 Task: Create in the project AgileBee and in the Backlog issue 'Create a new online platform for online cooking courses with advanced recipe sharing and meal planning features' a child issue 'Integration with learning management systems', and assign it to team member softage.4@softage.net. Create in the project AgileBee and in the Backlog issue 'Implement a new cloud-based learning management system for a school with advanced course creation and assessment features' a child issue 'Big data model interpretability and transparency remediation', and assign it to team member softage.1@softage.net
Action: Mouse moved to (189, 58)
Screenshot: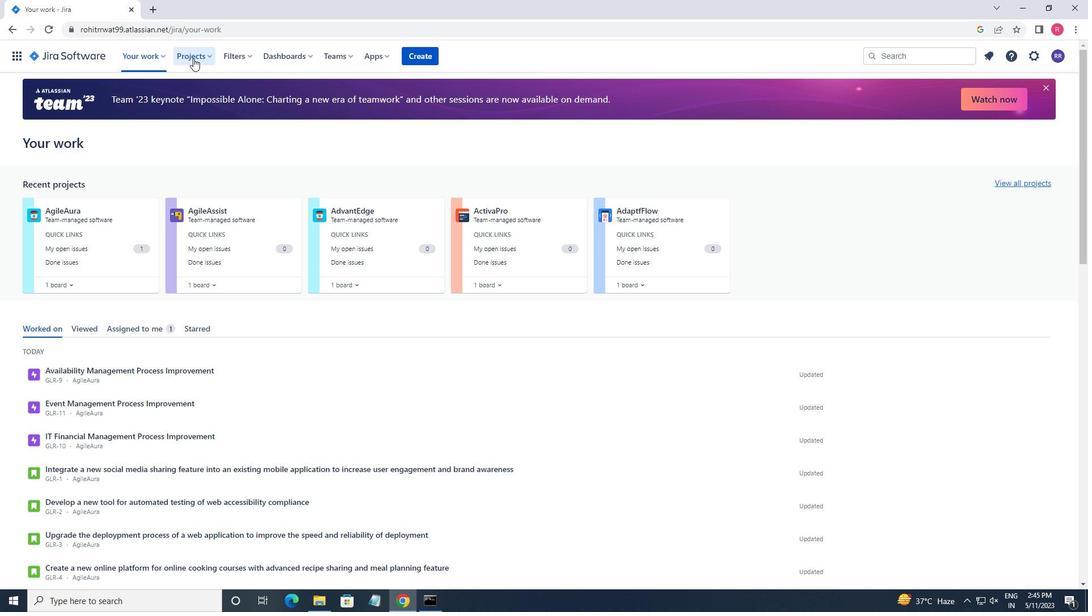 
Action: Mouse pressed left at (189, 58)
Screenshot: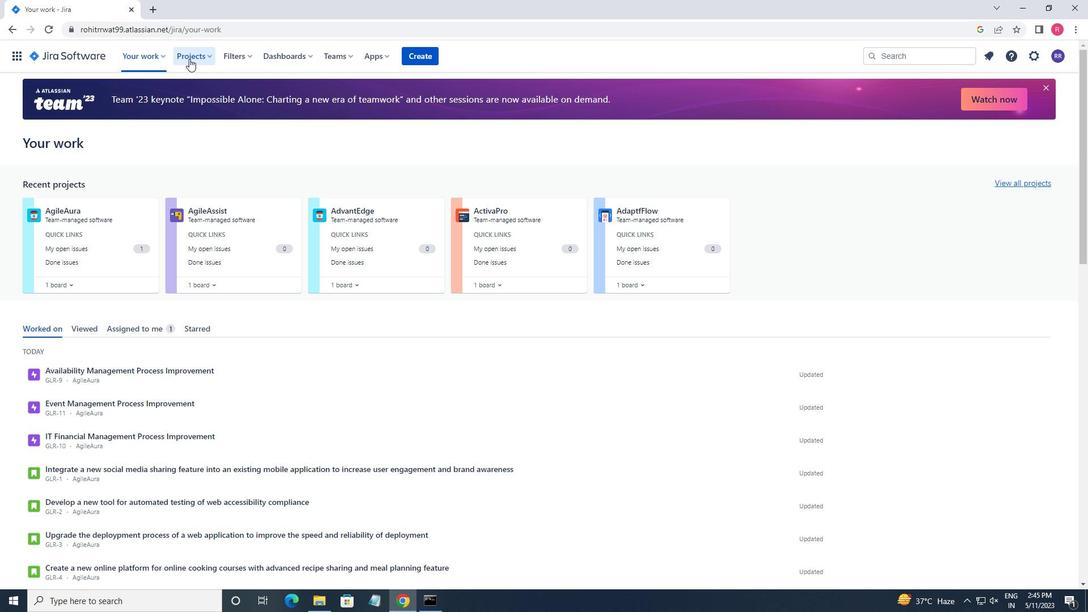 
Action: Mouse moved to (214, 115)
Screenshot: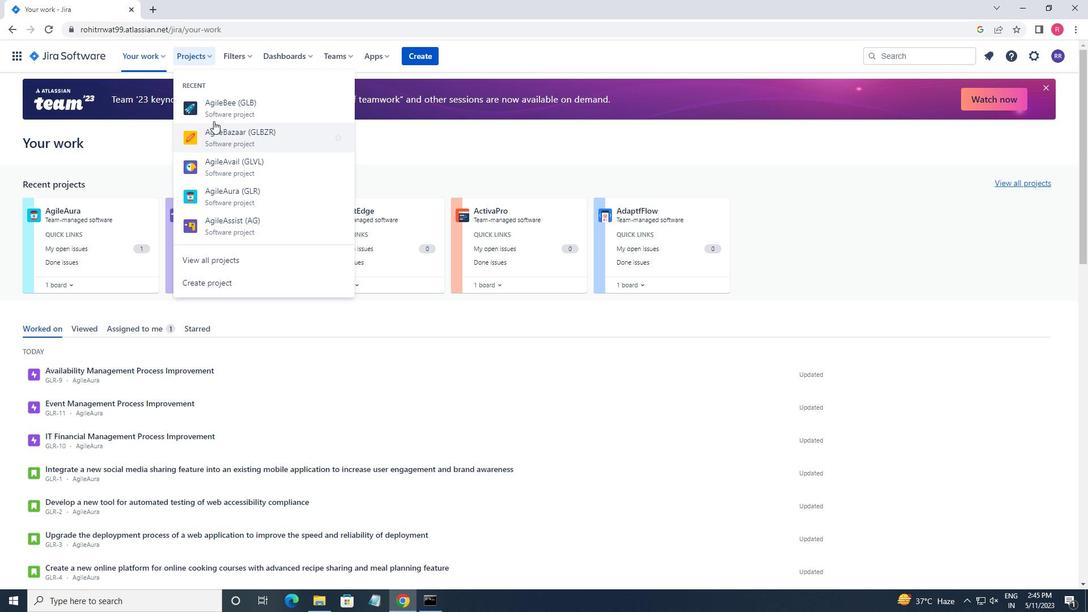 
Action: Mouse pressed left at (214, 115)
Screenshot: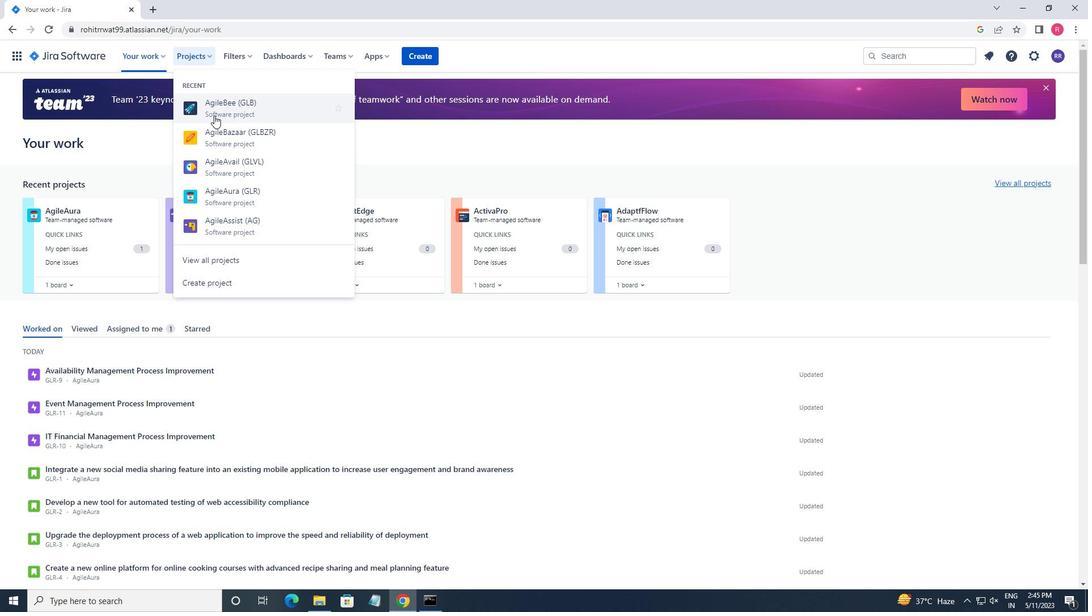 
Action: Mouse moved to (62, 179)
Screenshot: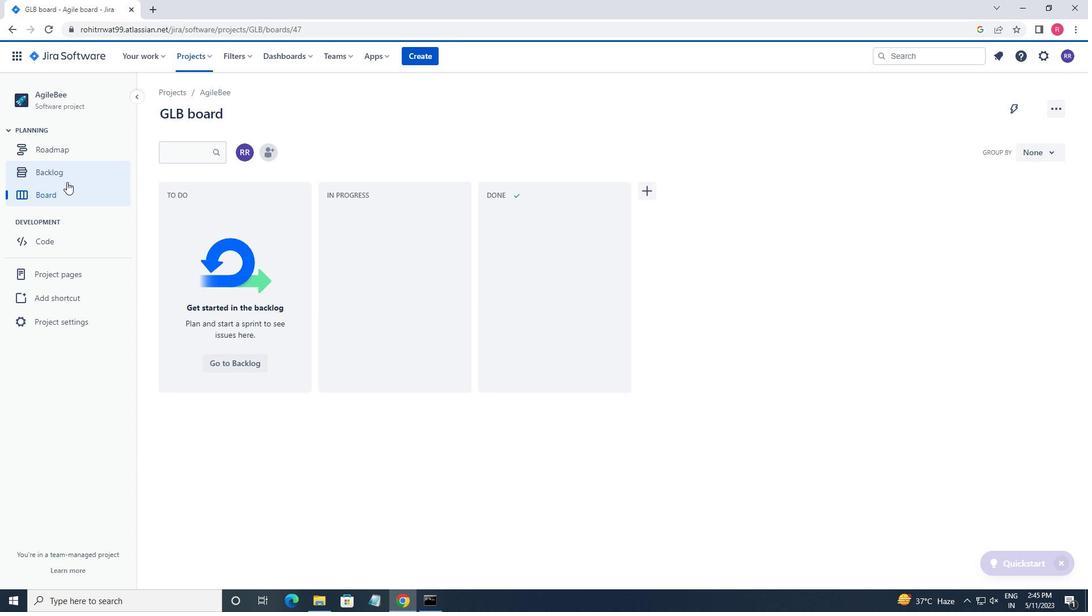 
Action: Mouse pressed left at (62, 179)
Screenshot: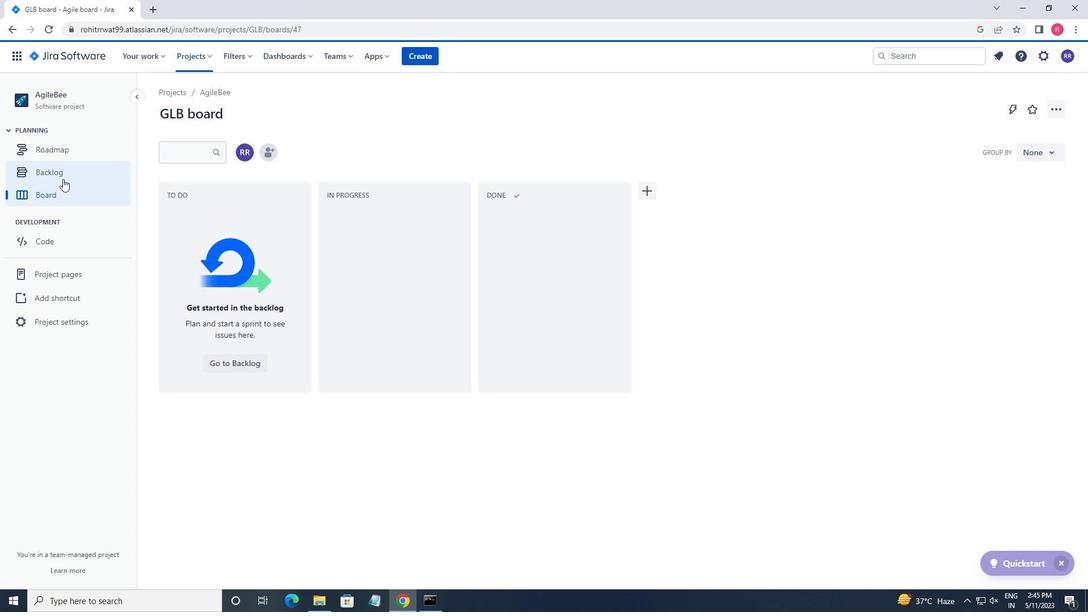 
Action: Mouse moved to (439, 309)
Screenshot: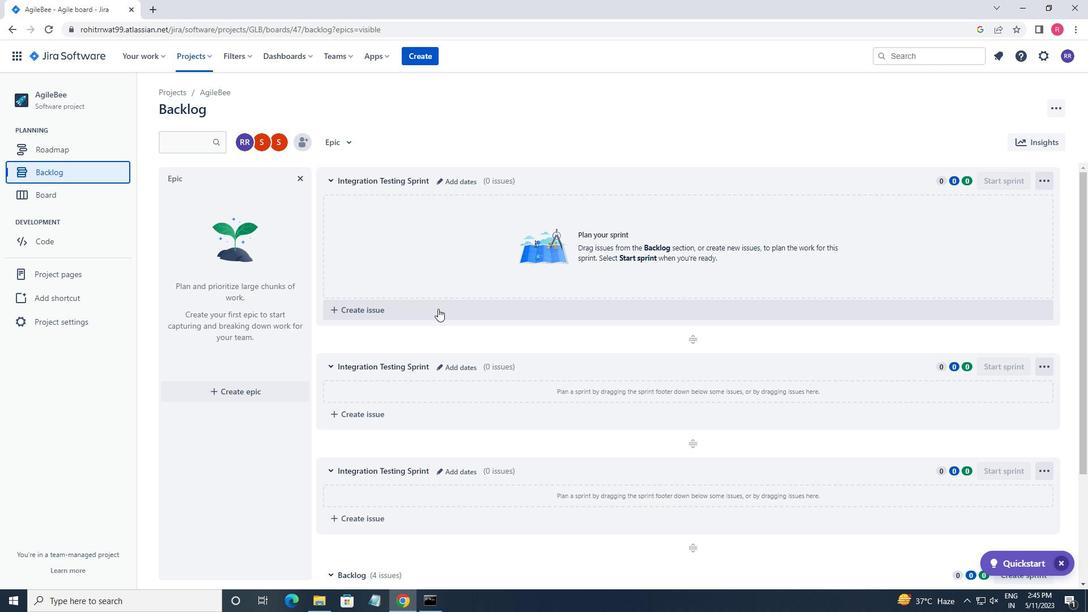 
Action: Mouse scrolled (439, 308) with delta (0, 0)
Screenshot: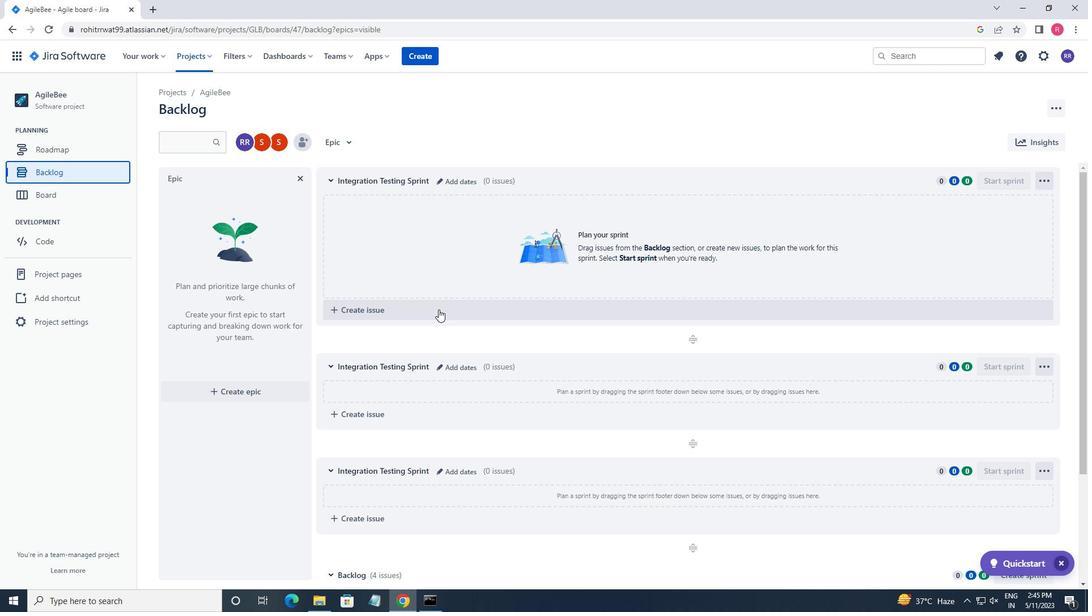 
Action: Mouse moved to (440, 310)
Screenshot: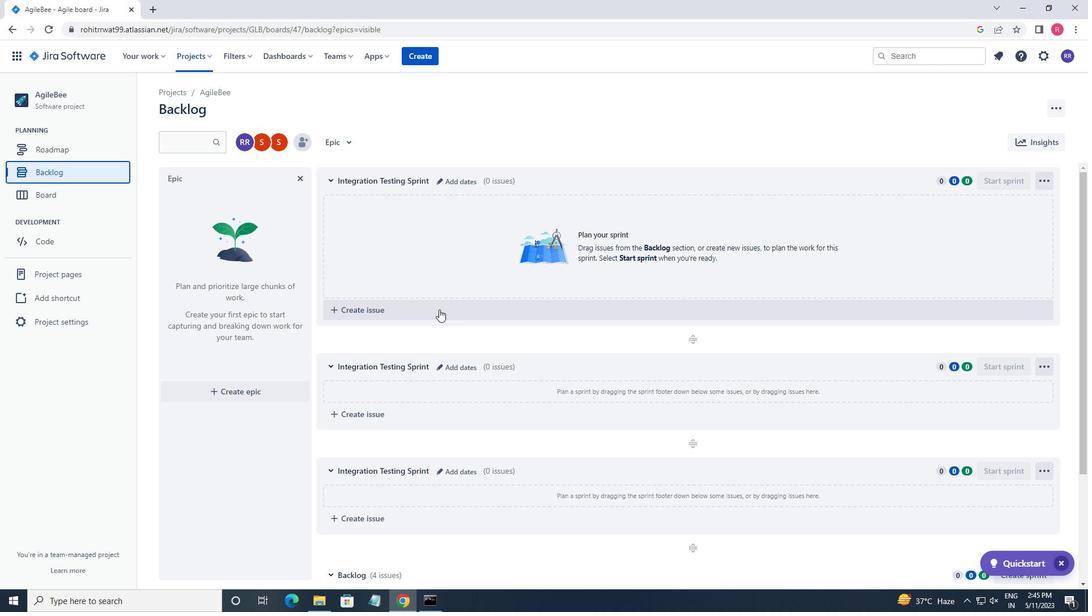 
Action: Mouse scrolled (440, 310) with delta (0, 0)
Screenshot: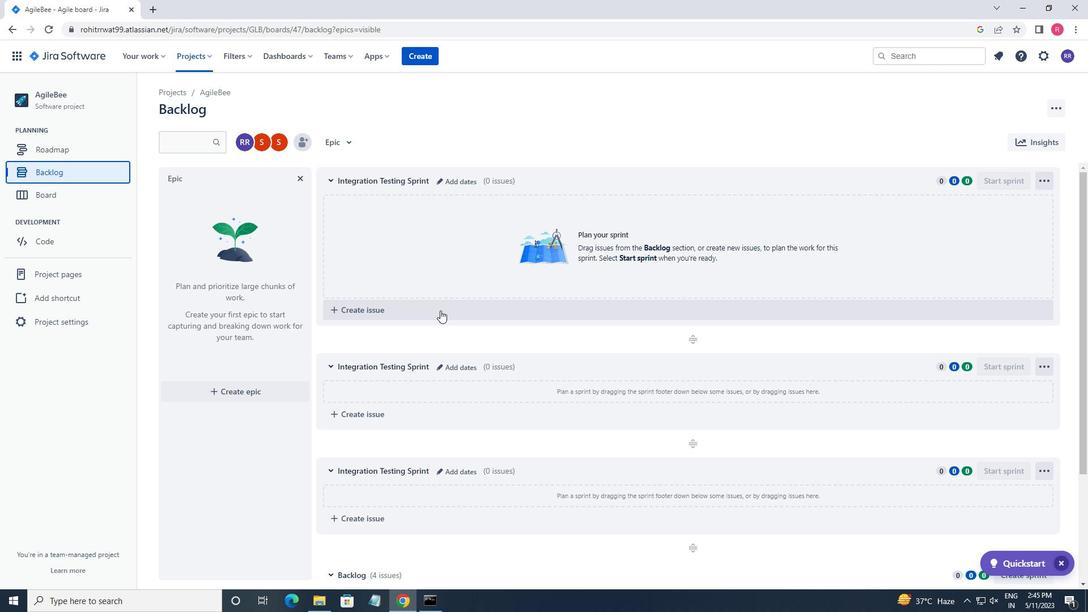 
Action: Mouse moved to (441, 311)
Screenshot: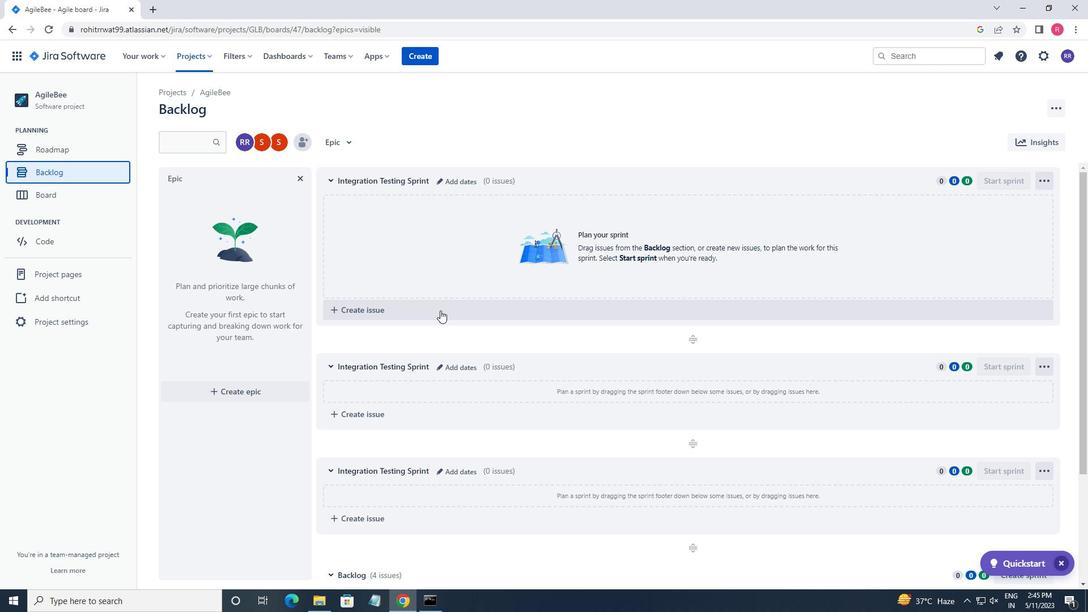 
Action: Mouse scrolled (441, 311) with delta (0, 0)
Screenshot: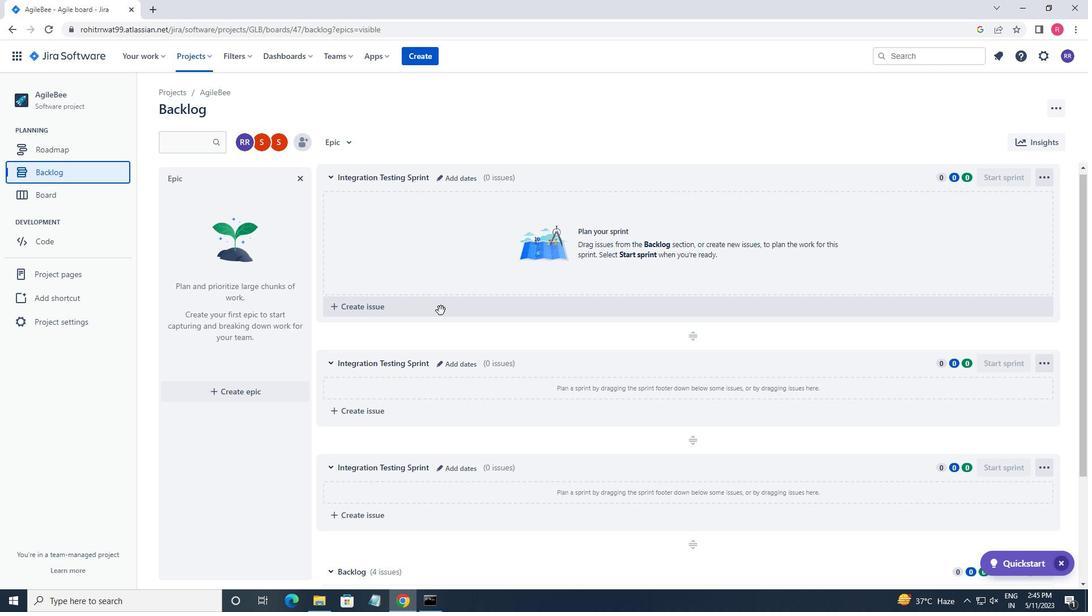 
Action: Mouse scrolled (441, 311) with delta (0, 0)
Screenshot: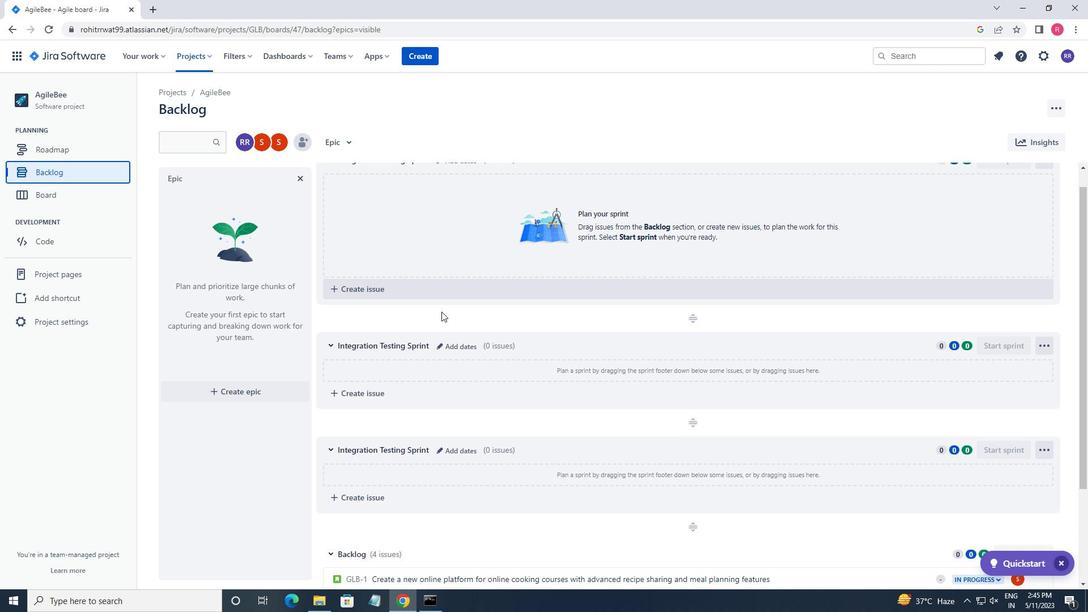 
Action: Mouse scrolled (441, 311) with delta (0, 0)
Screenshot: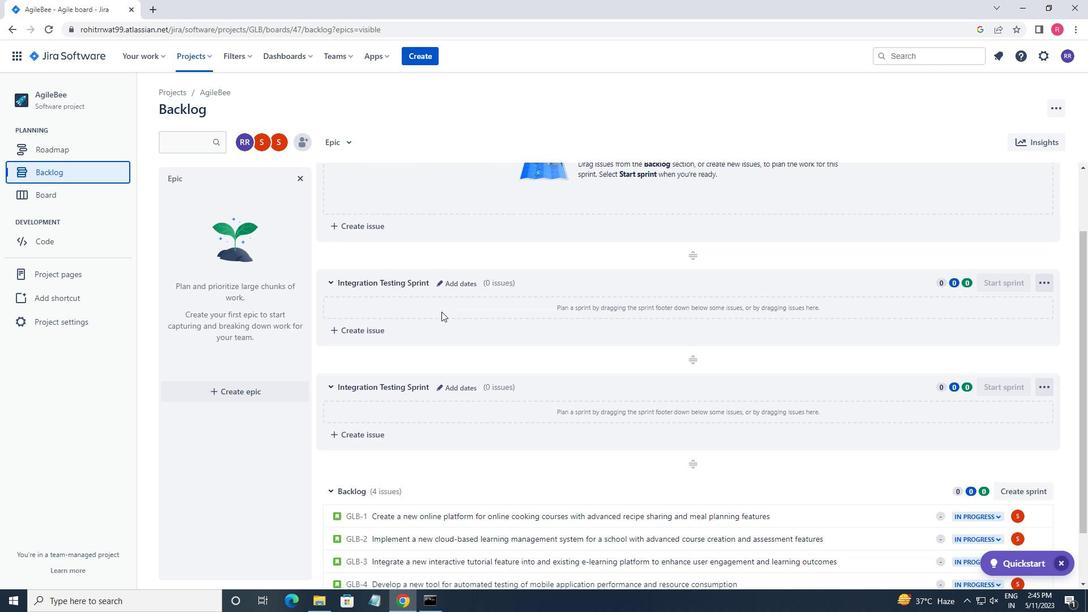 
Action: Mouse moved to (441, 312)
Screenshot: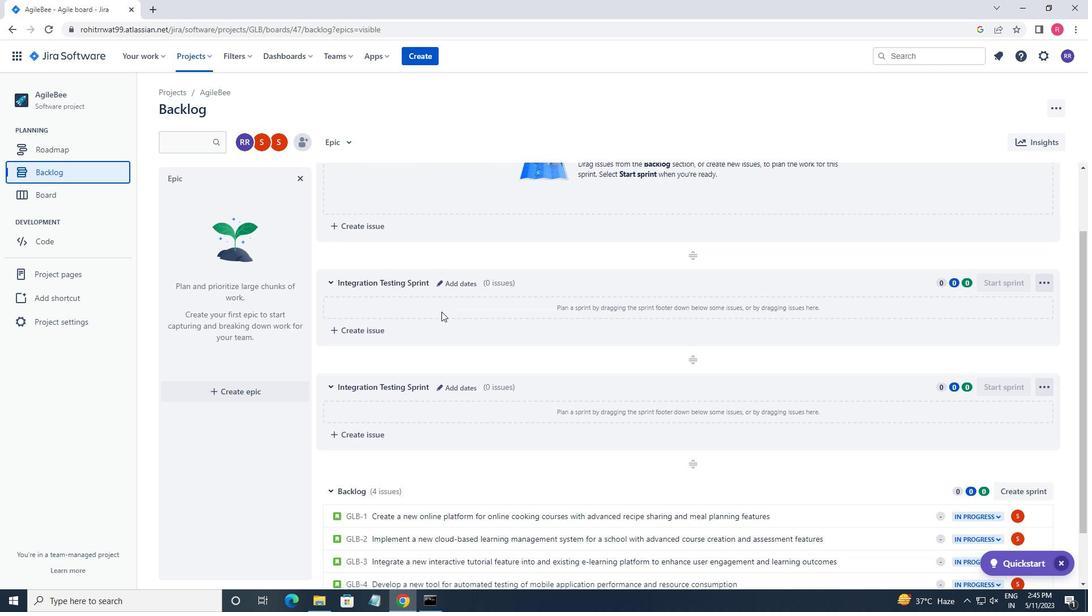 
Action: Mouse scrolled (441, 311) with delta (0, 0)
Screenshot: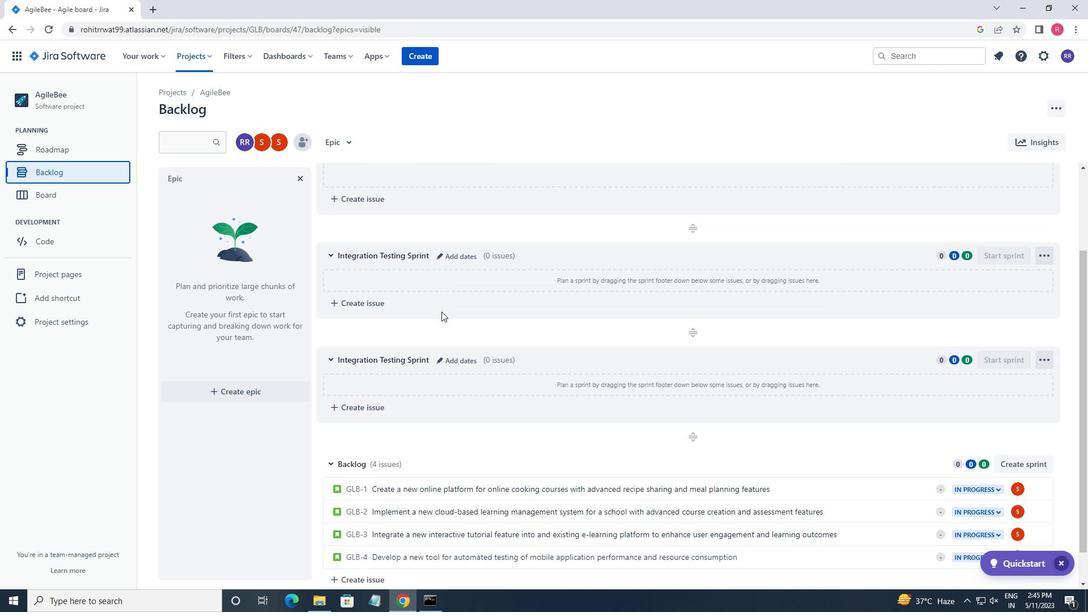 
Action: Mouse moved to (859, 455)
Screenshot: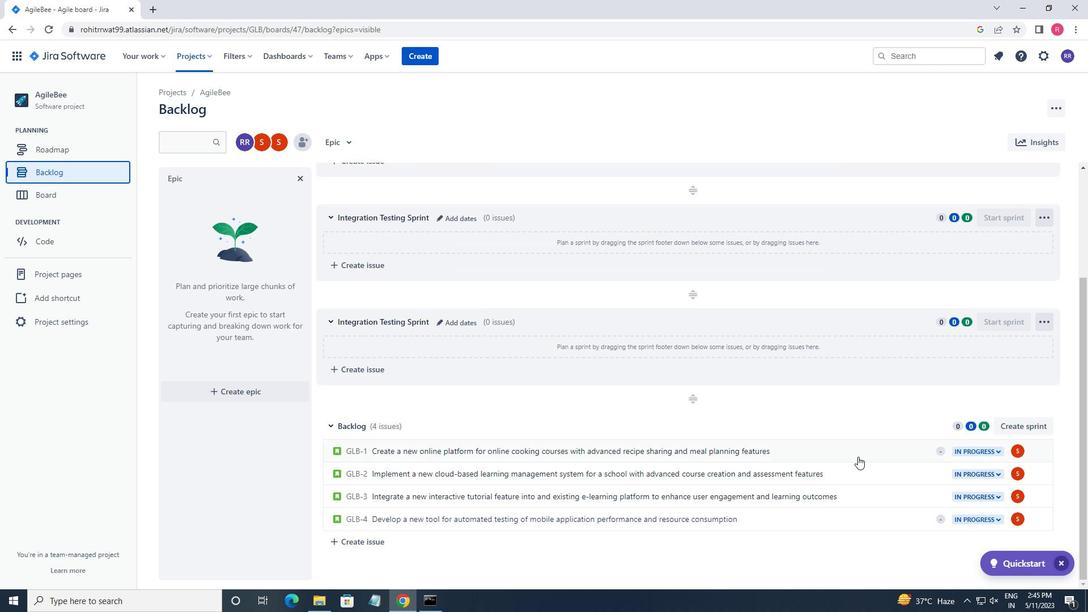 
Action: Mouse pressed left at (859, 455)
Screenshot: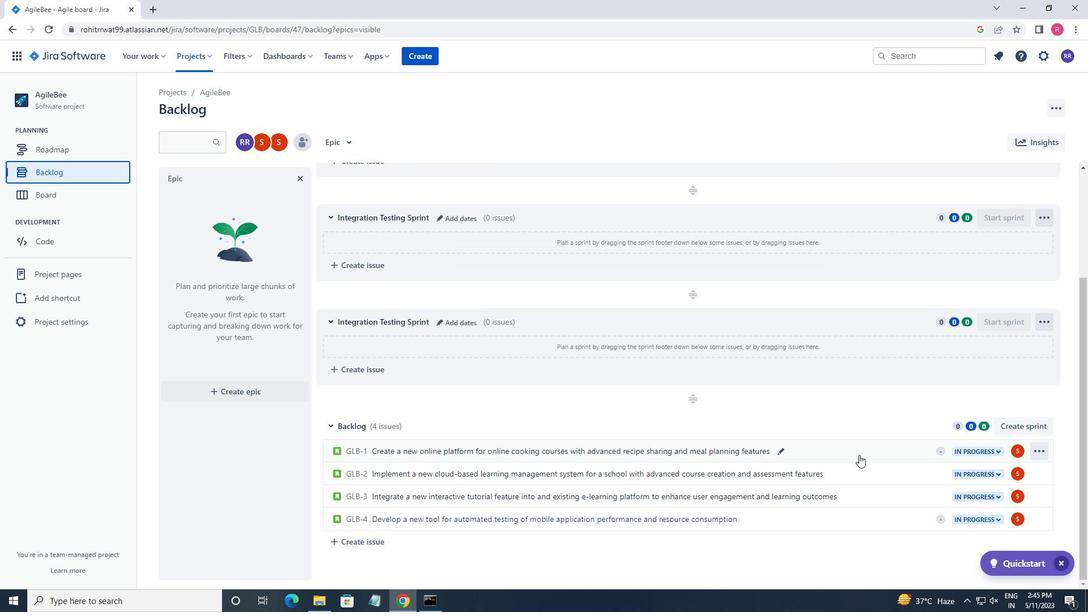 
Action: Mouse moved to (889, 278)
Screenshot: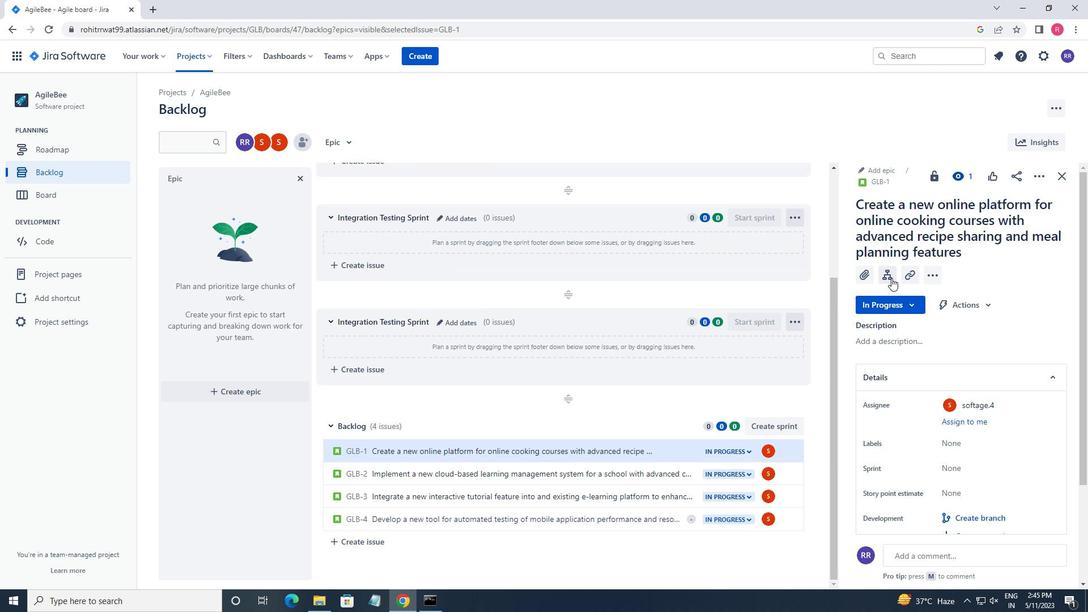 
Action: Mouse pressed left at (889, 278)
Screenshot: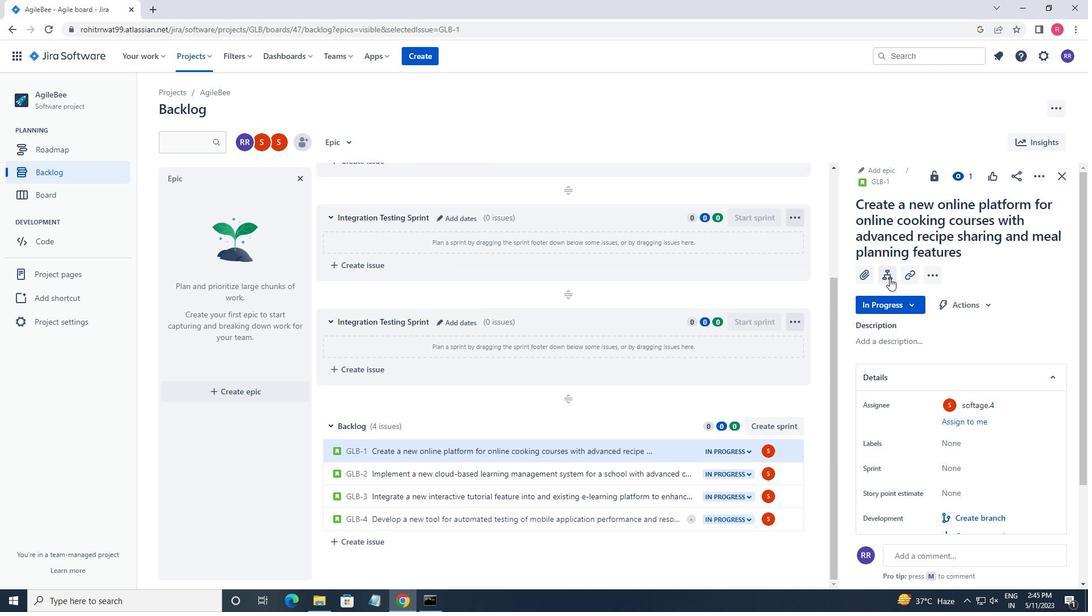 
Action: Mouse moved to (890, 279)
Screenshot: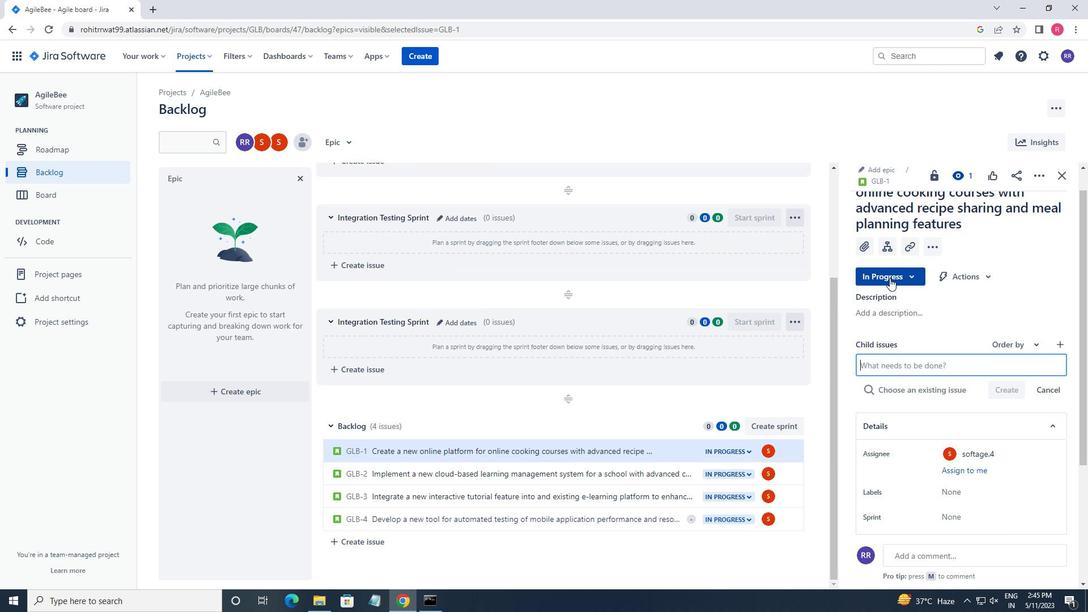 
Action: Key pressed <Key.shift_r><Key.shift_r><Key.shift_r>Integration<Key.space>with<Key.space>learning<Key.space>managements<Key.space>systems<Key.space><Key.enter>
Screenshot: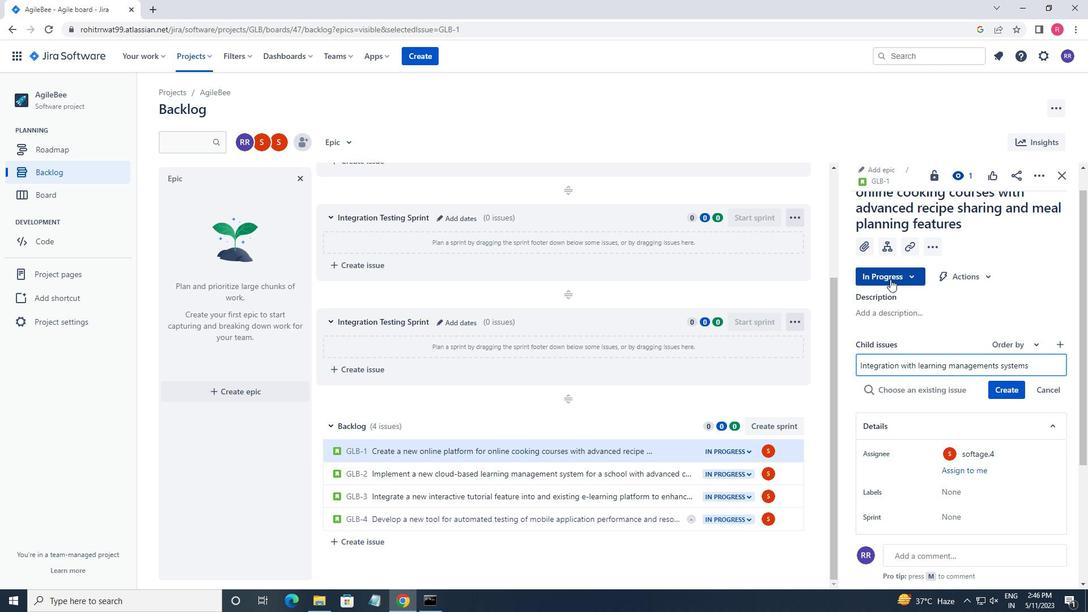 
Action: Mouse moved to (1015, 371)
Screenshot: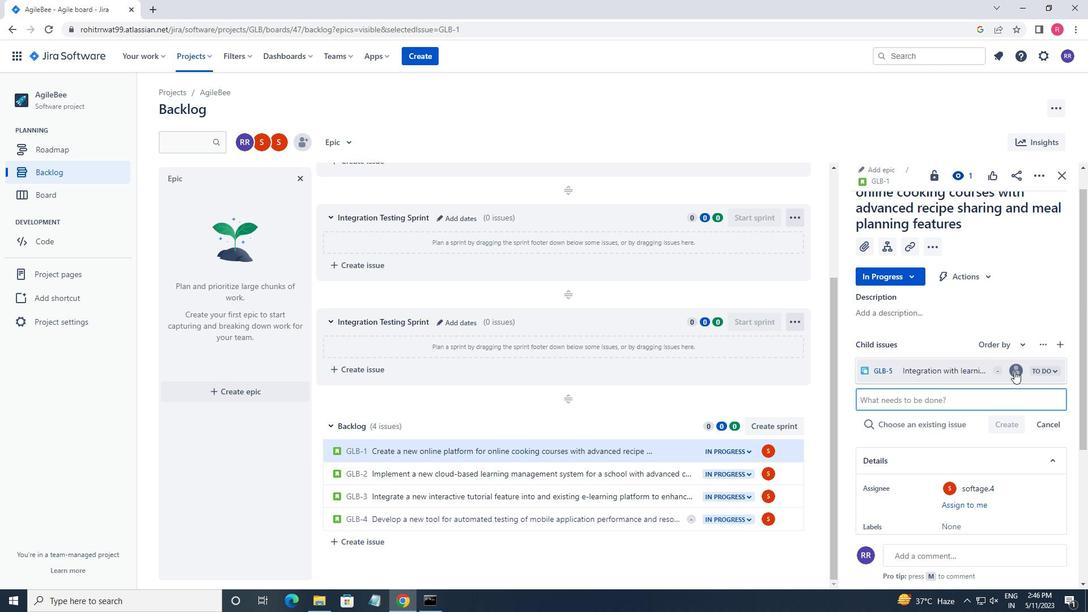 
Action: Mouse pressed left at (1015, 371)
Screenshot: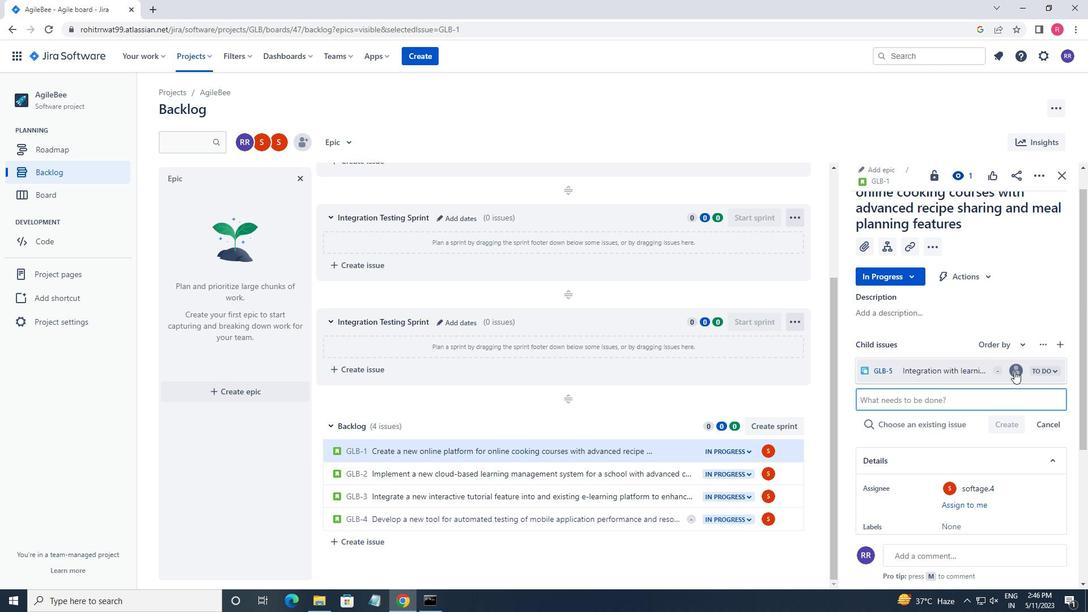 
Action: Mouse moved to (884, 356)
Screenshot: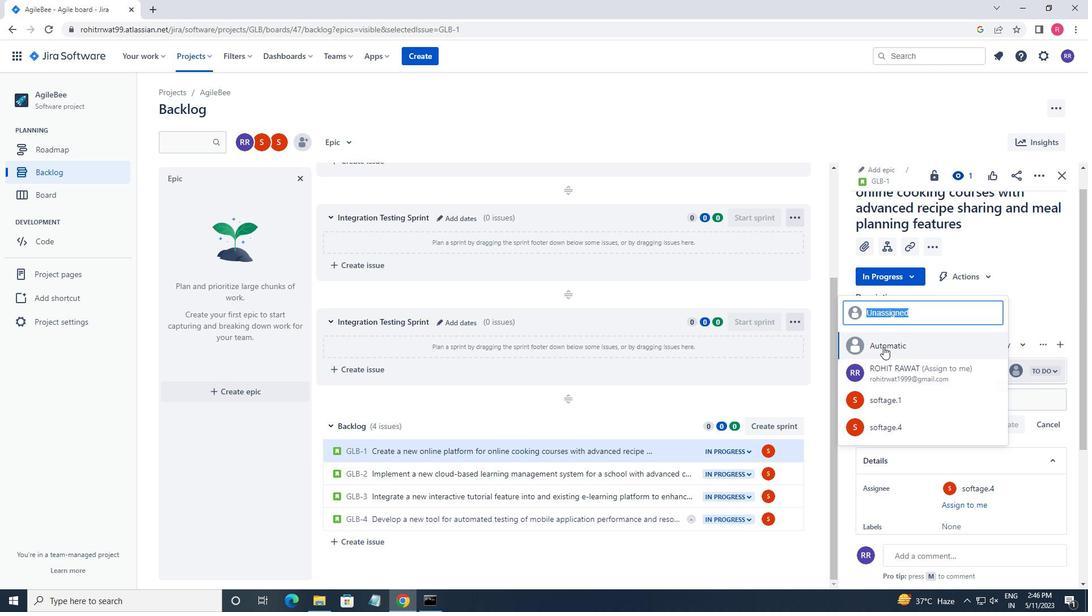 
Action: Key pressed softage.4<Key.shift><Key.shift>@SOFTAGE.NET<Key.enter>
Screenshot: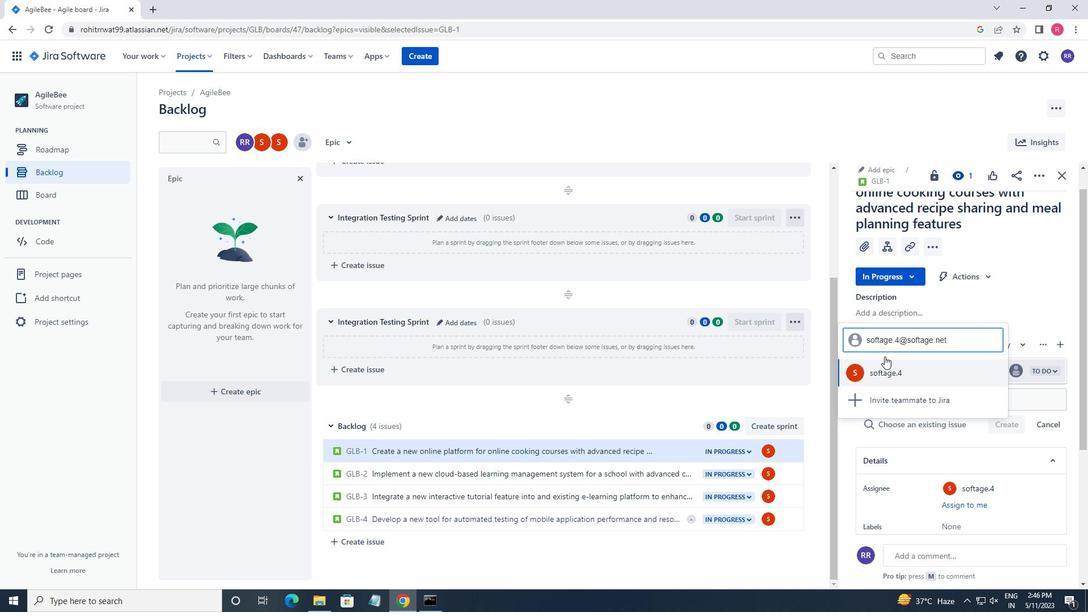 
Action: Mouse moved to (639, 481)
Screenshot: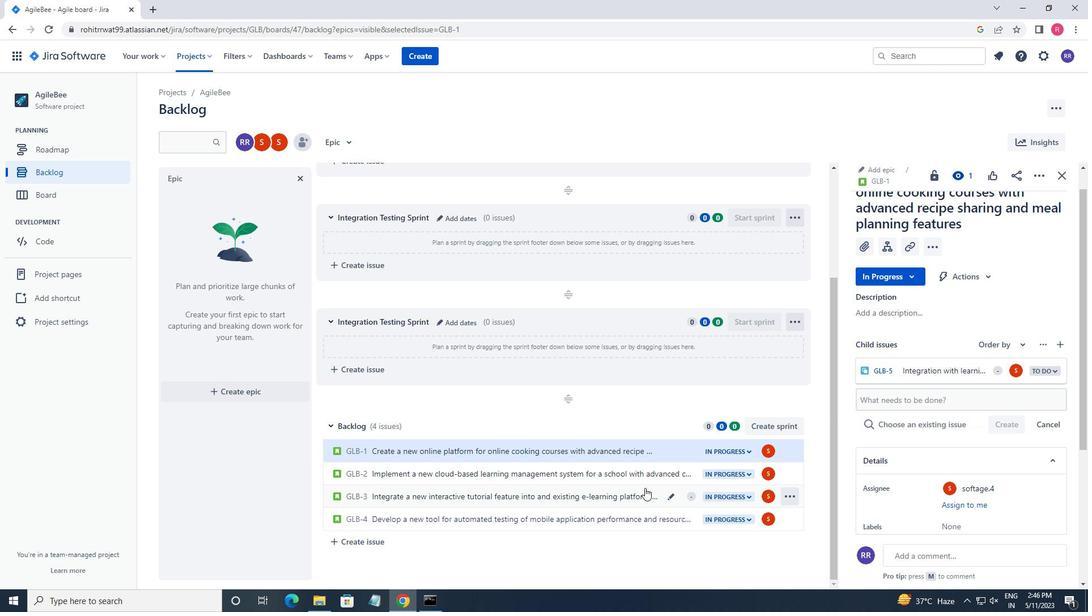 
Action: Mouse pressed left at (639, 481)
Screenshot: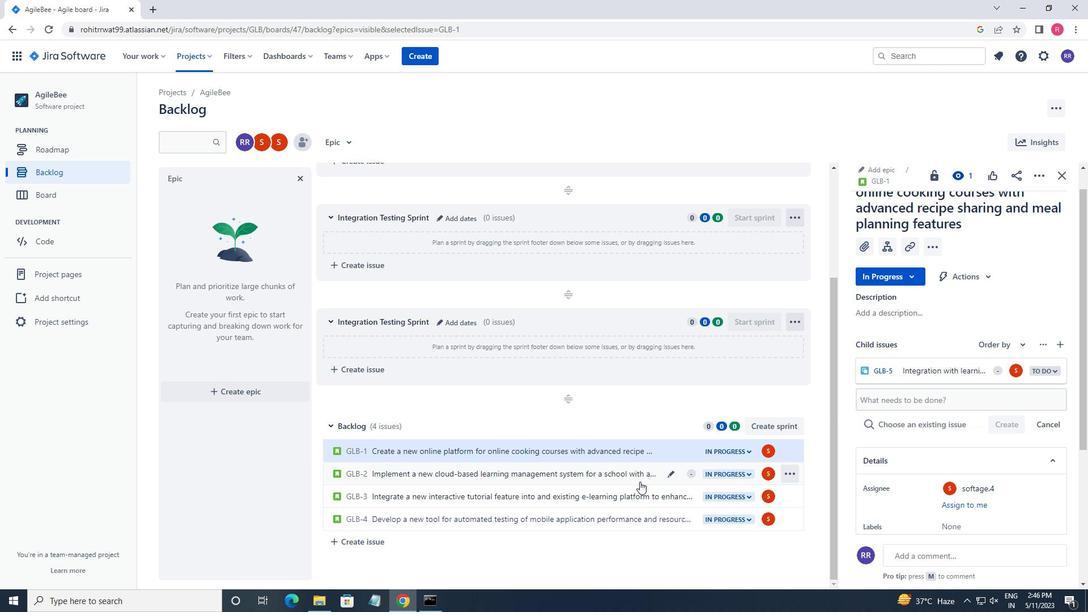 
Action: Mouse moved to (886, 274)
Screenshot: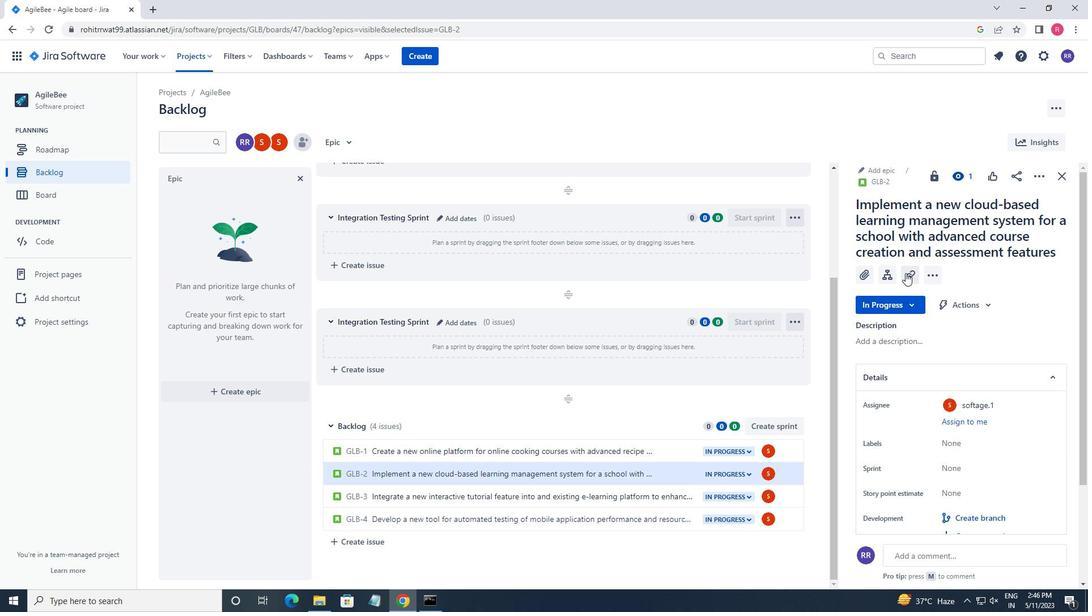 
Action: Mouse pressed left at (886, 274)
Screenshot: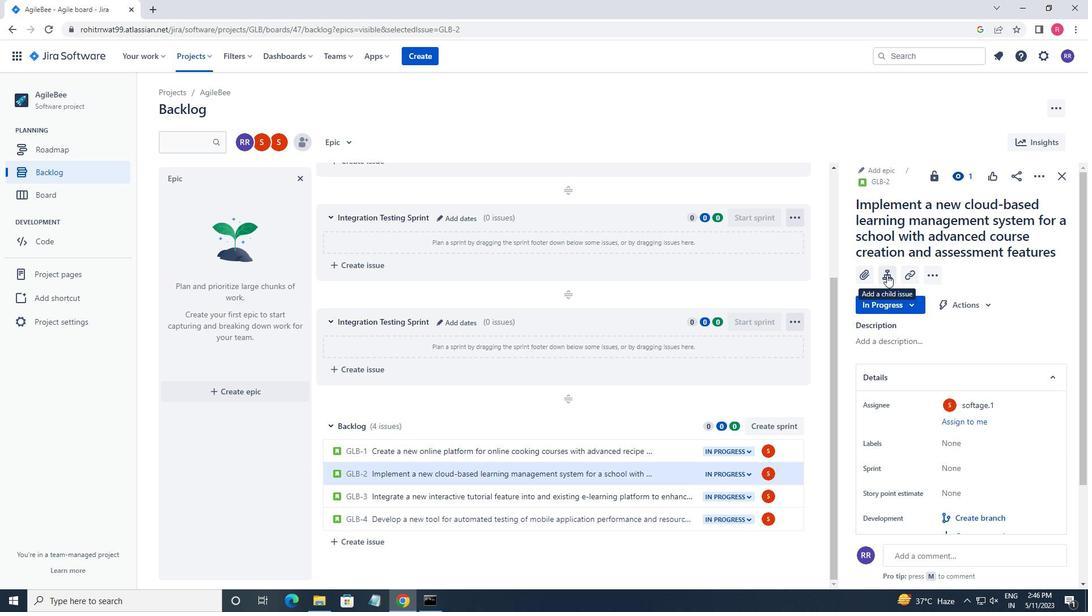 
Action: Mouse moved to (889, 361)
Screenshot: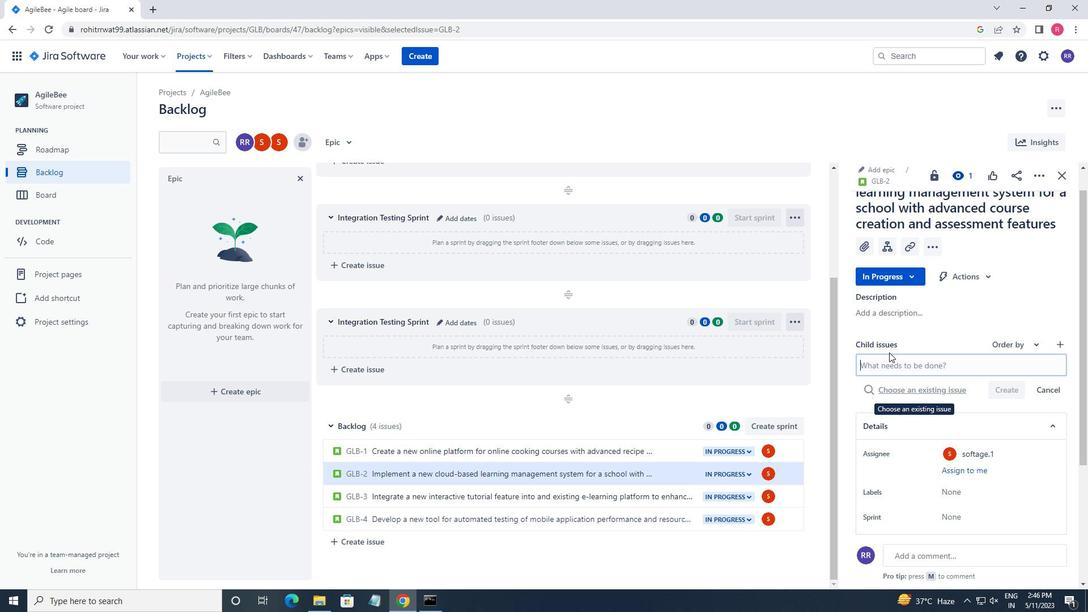 
Action: Mouse pressed left at (889, 361)
Screenshot: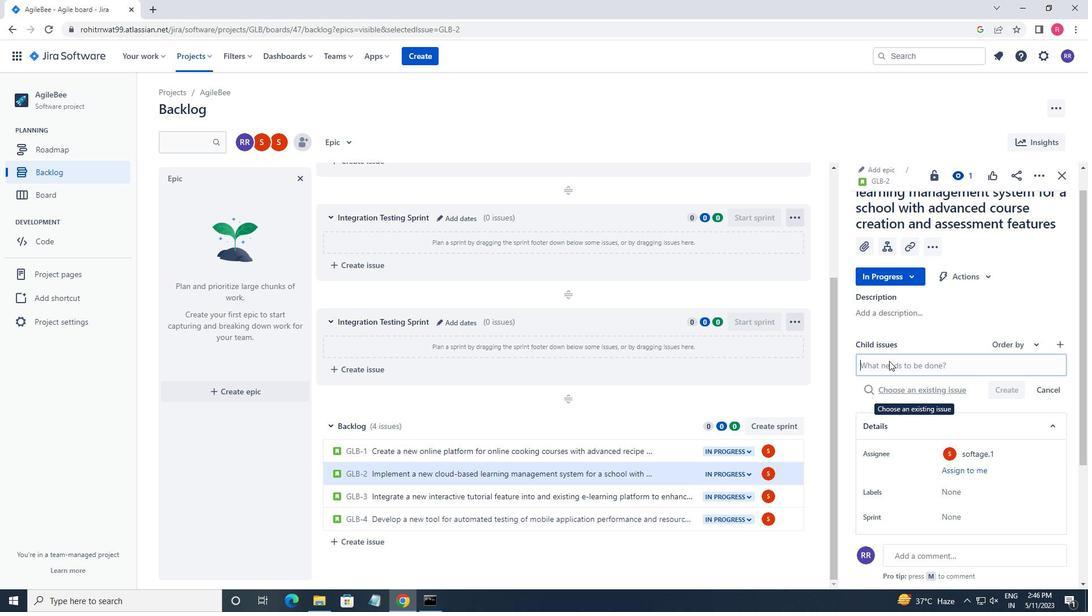 
Action: Key pressed <Key.shift>BIG<Key.space>DATA<Key.space>MODEL<Key.space>INTERPRETABILITY<Key.space>AB<Key.backspace>NF<Key.backspace><Key.backspace>D<Key.space><Key.backspace><Key.backspace>ND<Key.space>TRANSPARENCY<Key.space>REMEDIATION<Key.enter>
Screenshot: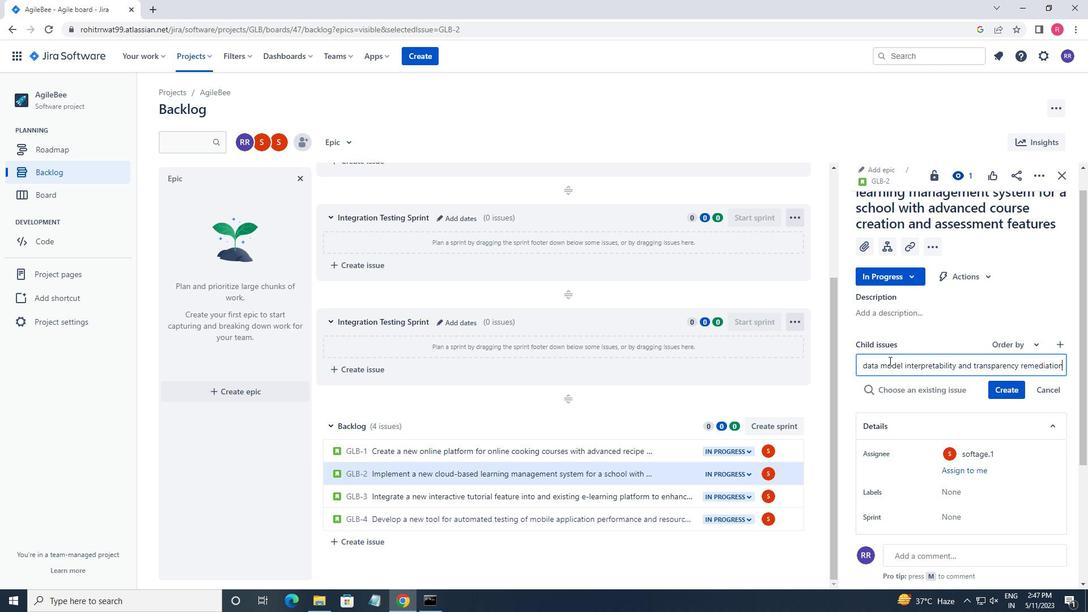
Action: Mouse moved to (1017, 375)
Screenshot: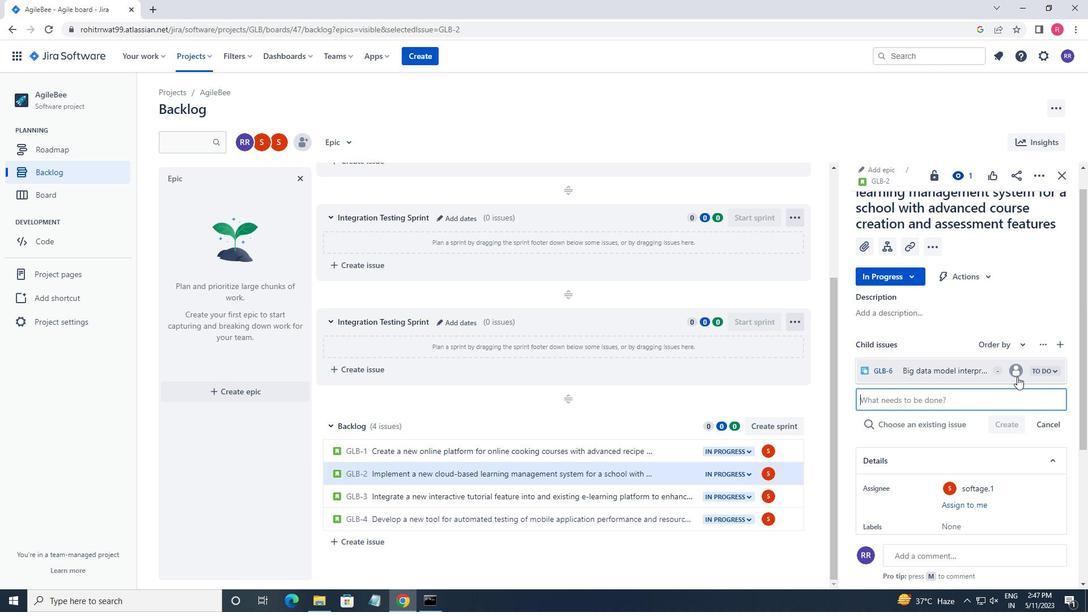 
Action: Mouse pressed left at (1017, 375)
Screenshot: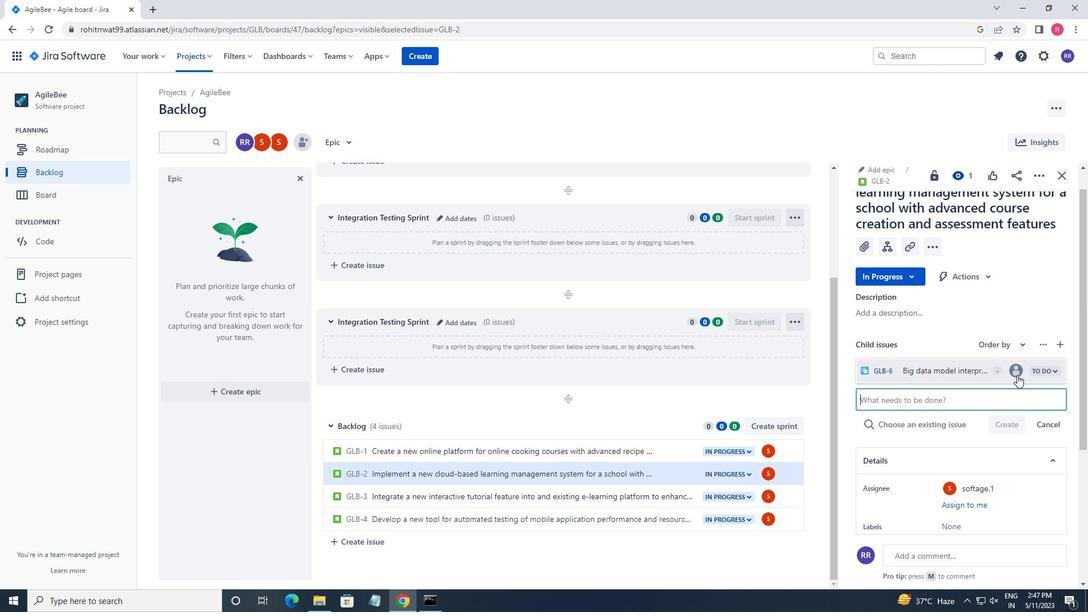 
Action: Key pressed SOFTAGE,<Key.backspace>.1
Screenshot: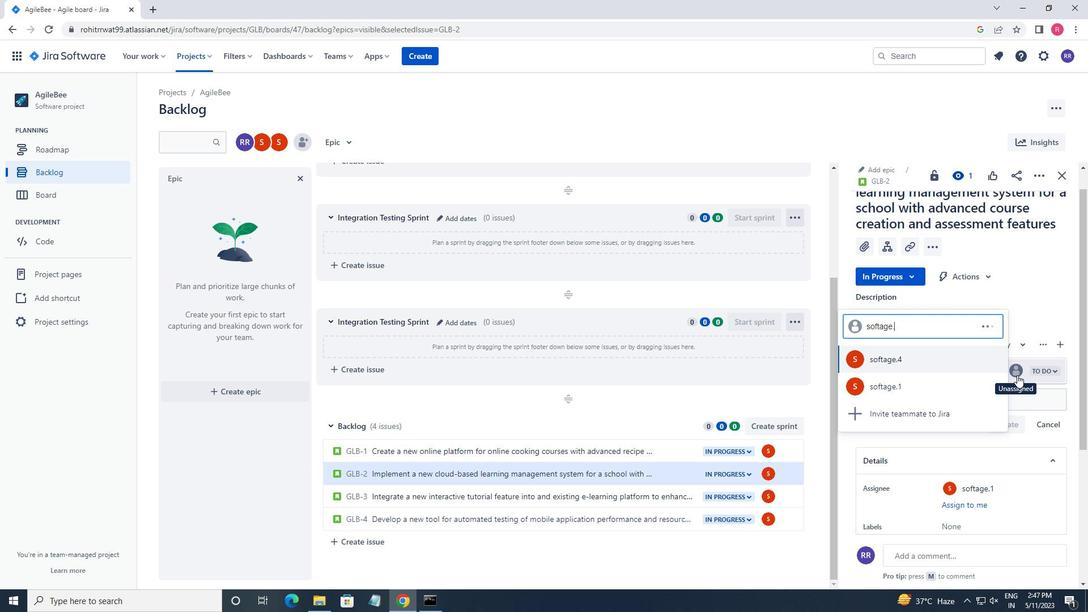 
Action: Mouse moved to (913, 360)
Screenshot: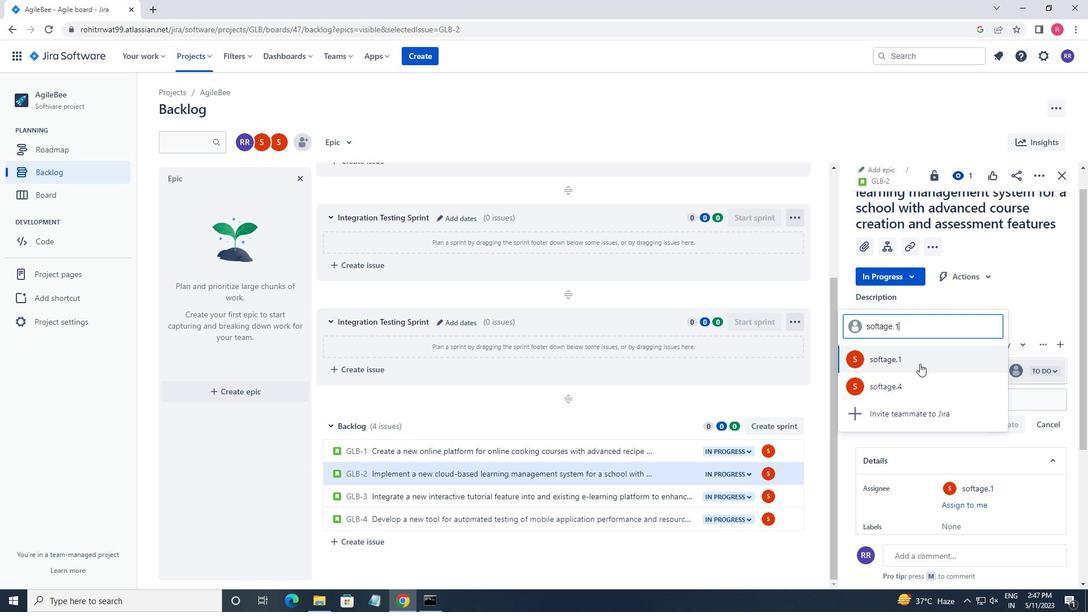 
Action: Mouse pressed left at (913, 360)
Screenshot: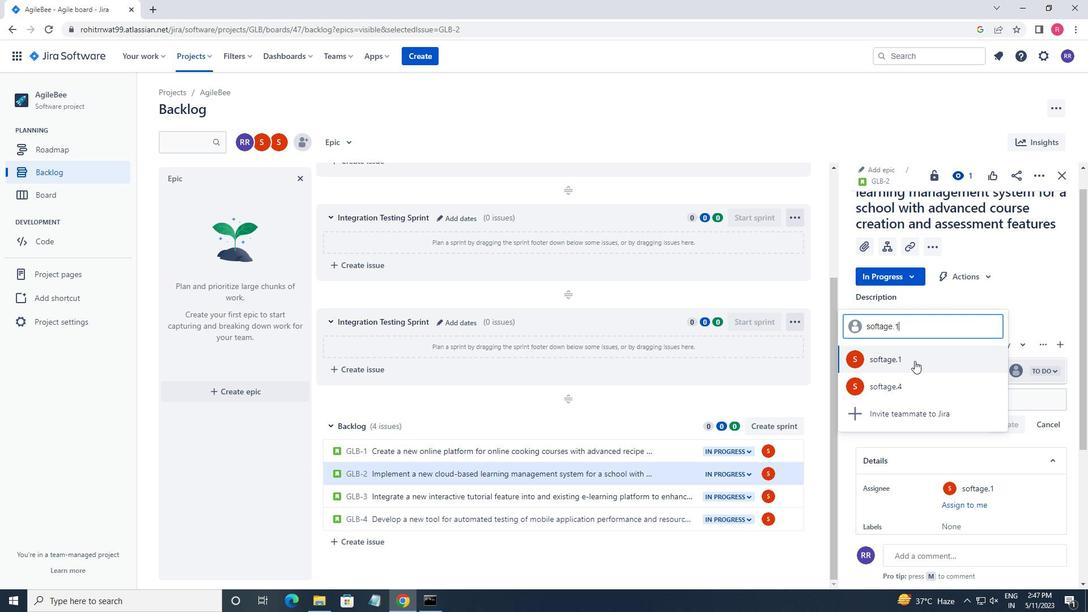 
